 Task: Add an event with the title Third Presentation Rehearsal and Feedback, date ''2024/05/27'', time 15:00and add a description: The event will kick off with a warm introduction, allowing participants to briefly share their backgrounds, interests, and aspirations. Following that, mentors and mentees will be seated together at designated tables, fostering a relaxed atmosphere conducive to open dialogue.Mark the tasks as Completed , logged in from the account softage.5@softage.netand send the event invitation to softage.8@softage.net and softage.9@softage.net. Set a reminder for the event Every weekday(Monday to Friday)
Action: Mouse moved to (70, 146)
Screenshot: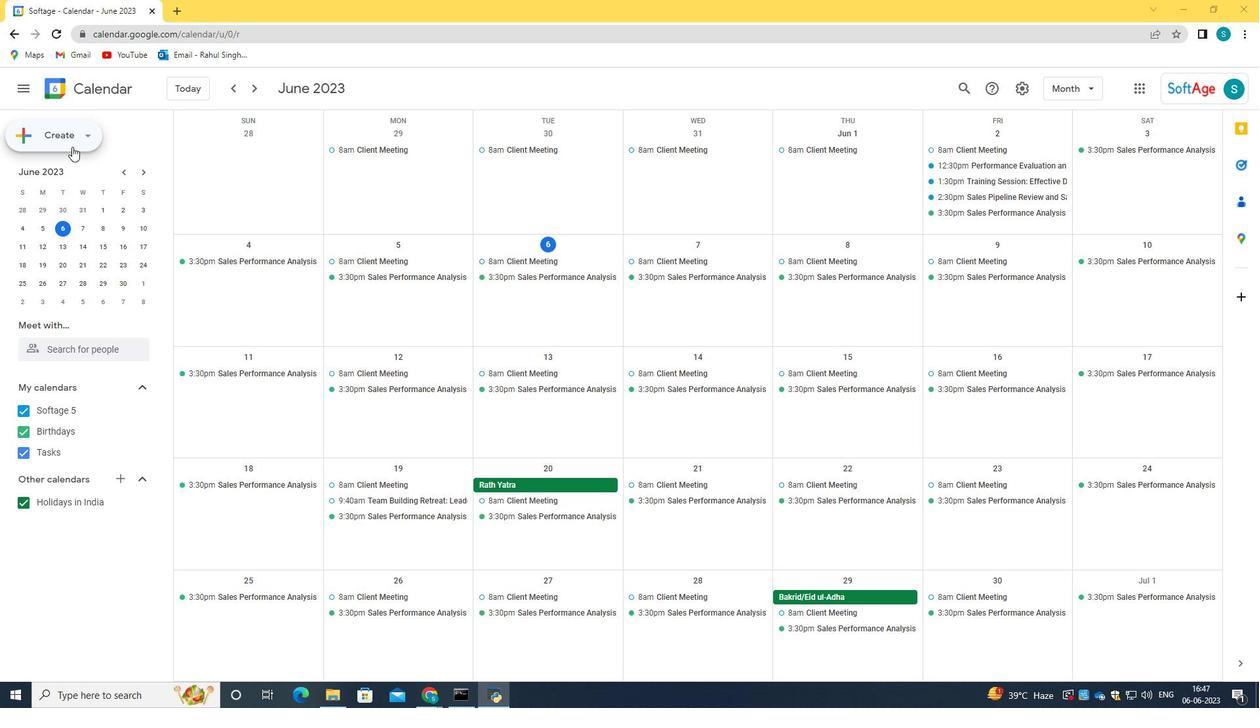 
Action: Mouse pressed left at (70, 146)
Screenshot: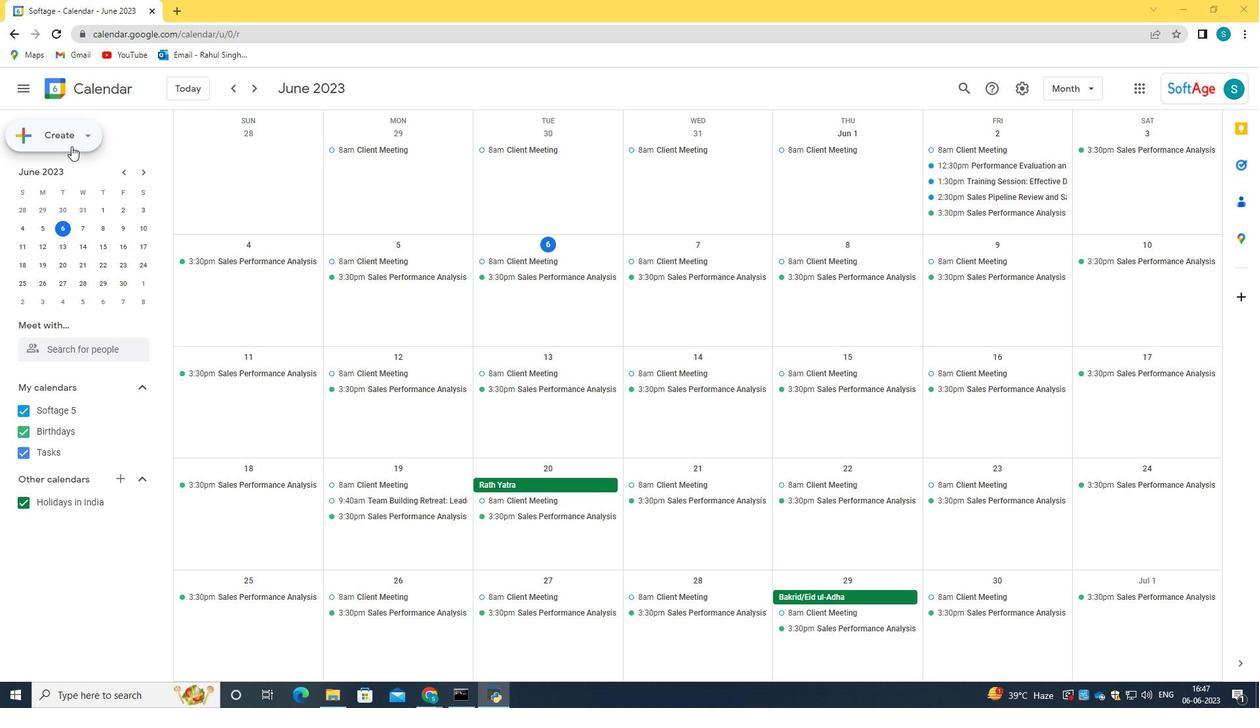 
Action: Mouse moved to (89, 173)
Screenshot: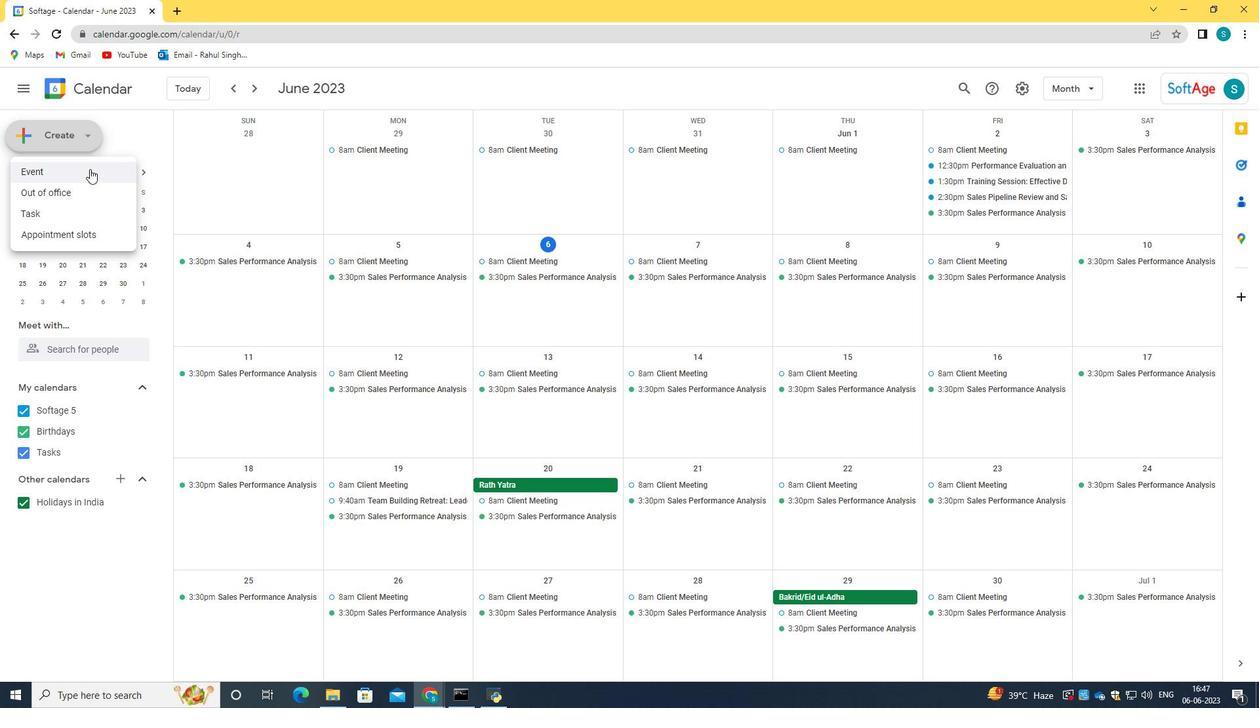 
Action: Mouse pressed left at (89, 173)
Screenshot: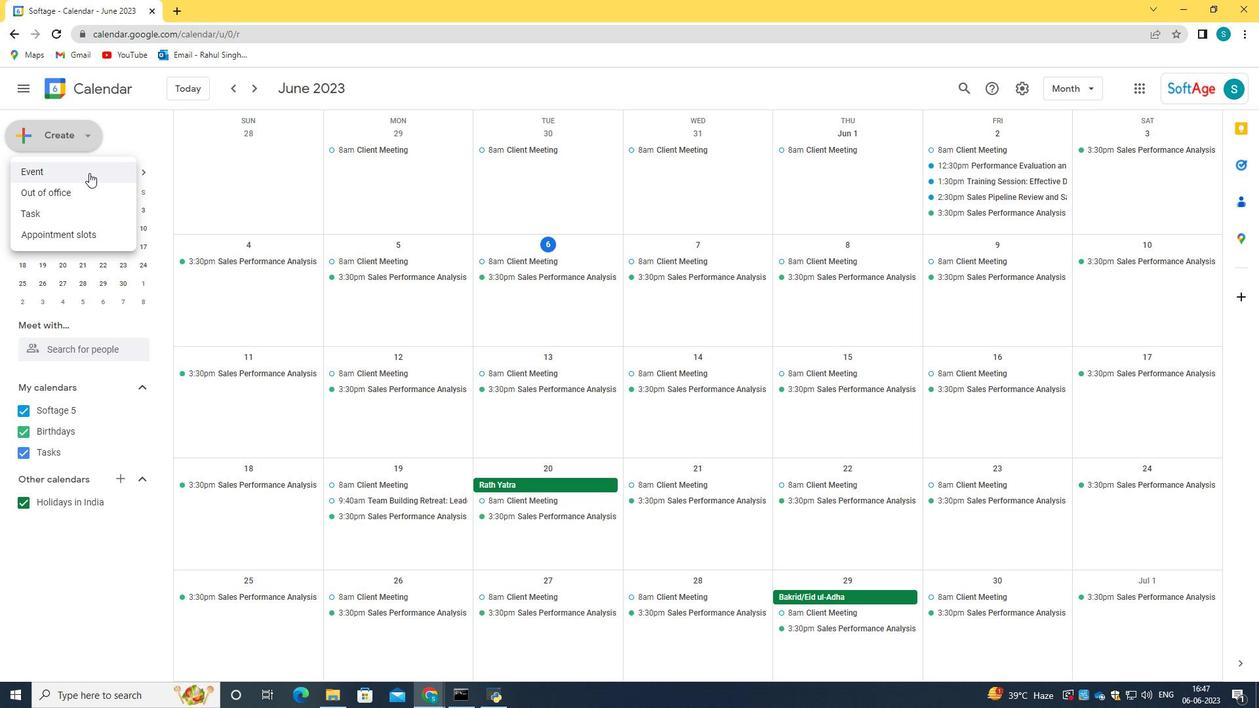 
Action: Mouse moved to (368, 529)
Screenshot: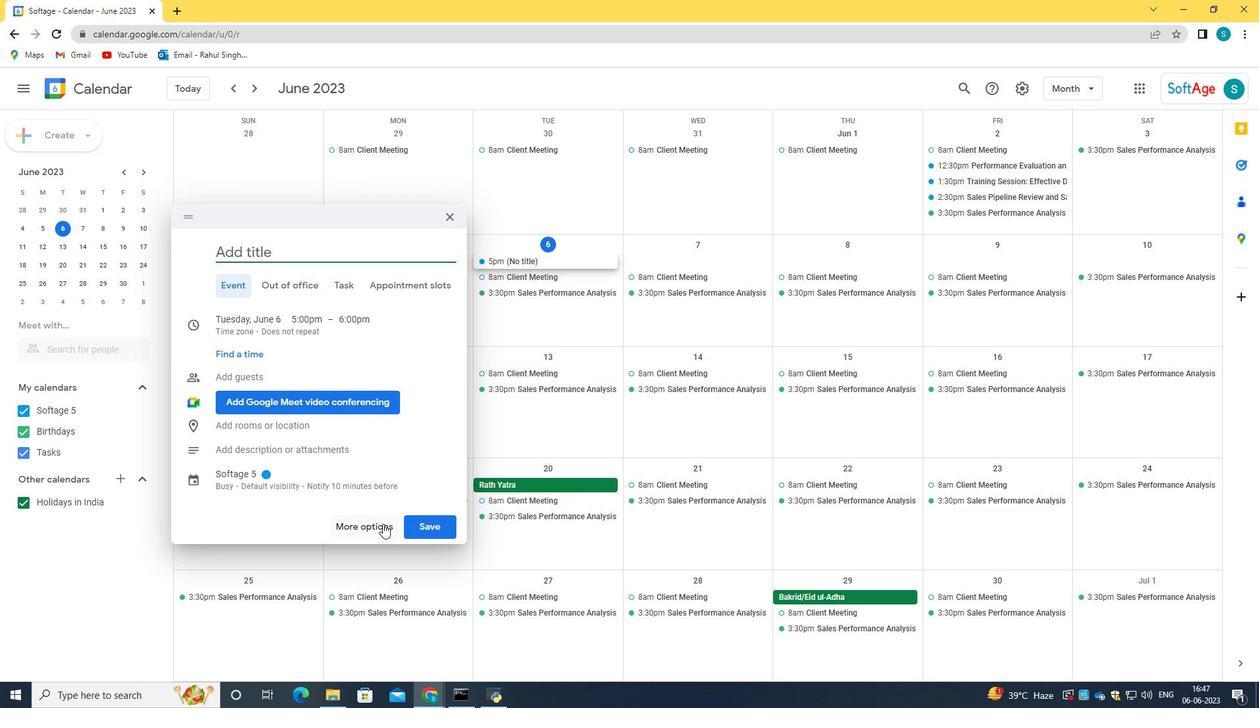 
Action: Mouse pressed left at (368, 529)
Screenshot: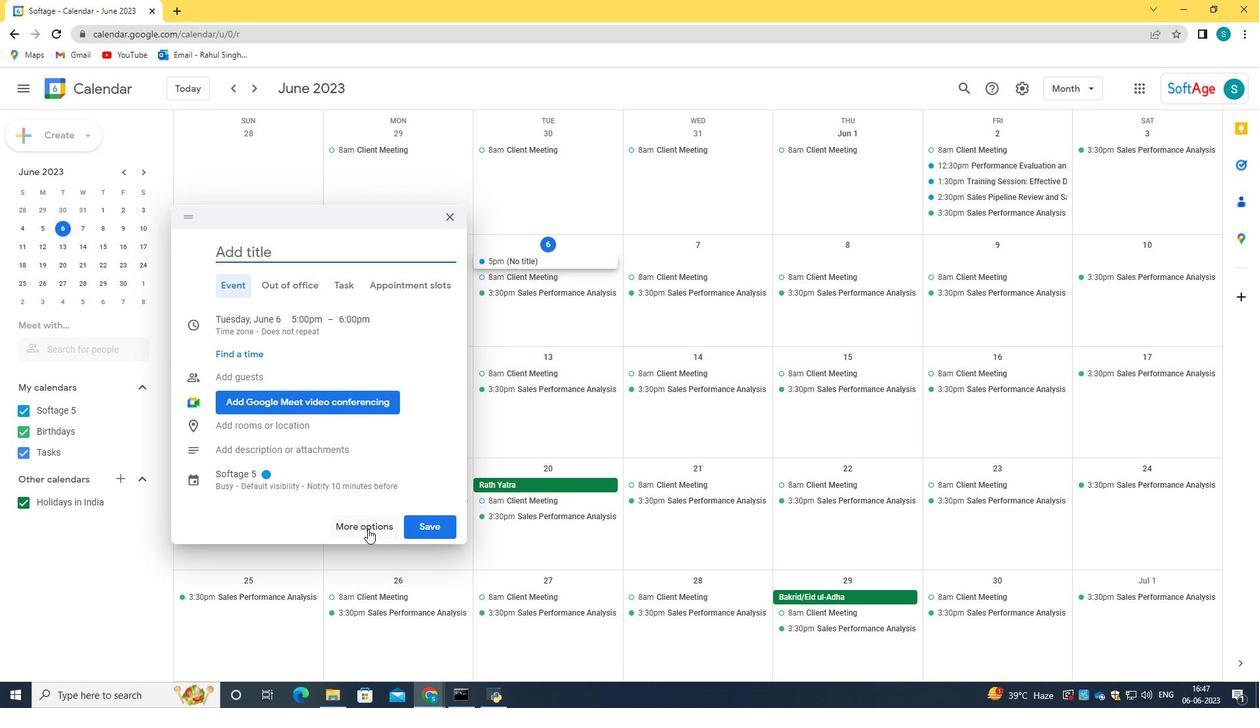 
Action: Mouse moved to (185, 103)
Screenshot: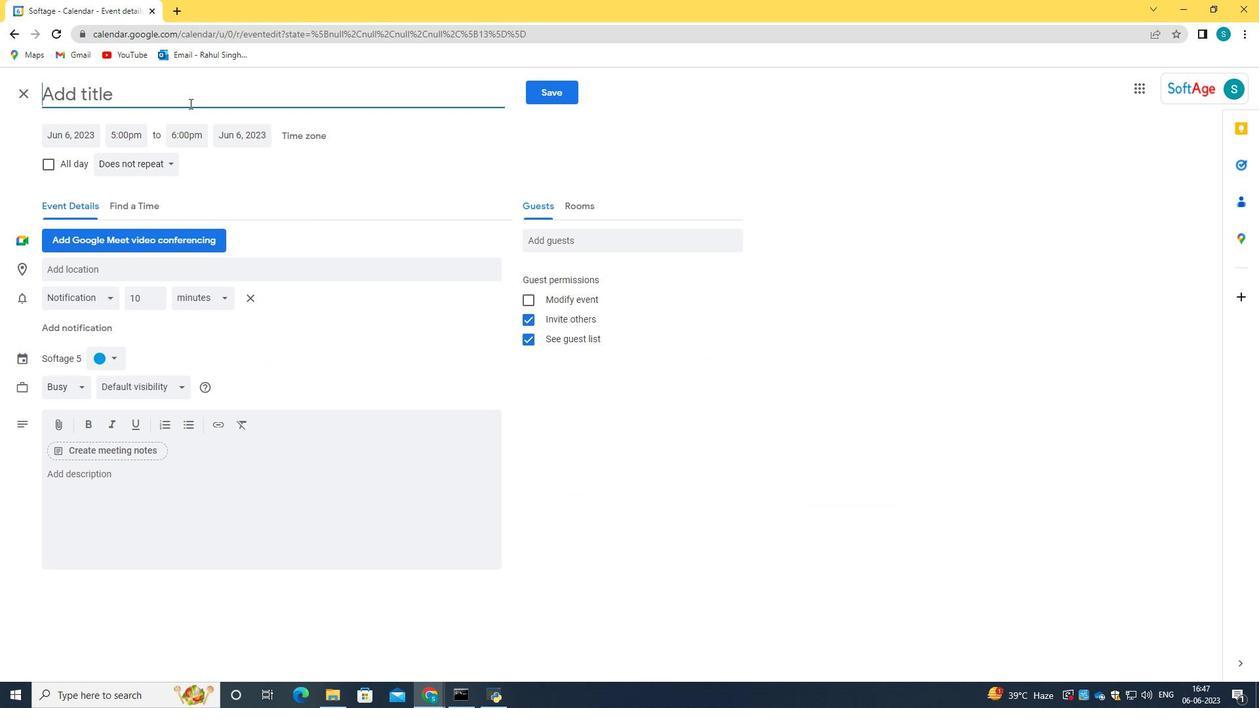 
Action: Mouse pressed left at (185, 103)
Screenshot: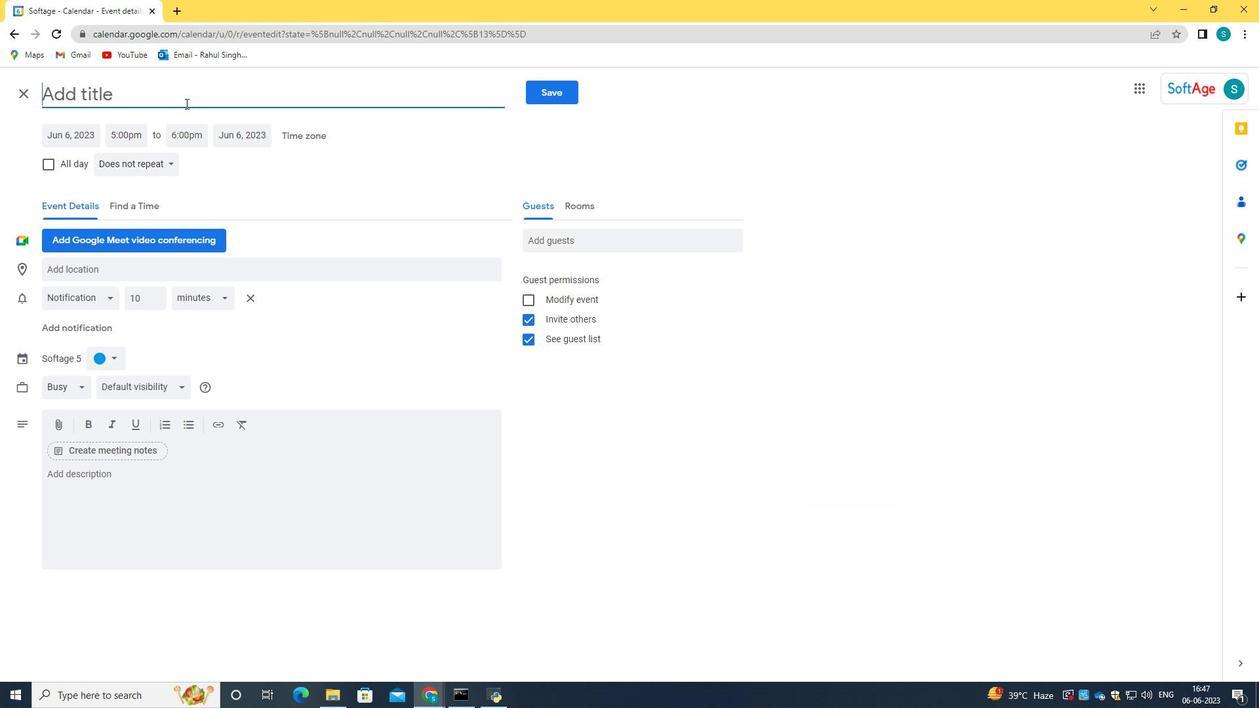 
Action: Key pressed <Key.caps_lock>T<Key.caps_lock>hier<Key.backspace><Key.backspace>rd<Key.space><Key.caps_lock>P<Key.caps_lock>resentation<Key.space><Key.caps_lock>R<Key.caps_lock>ehearsal<Key.space>and<Key.space>feedback
Screenshot: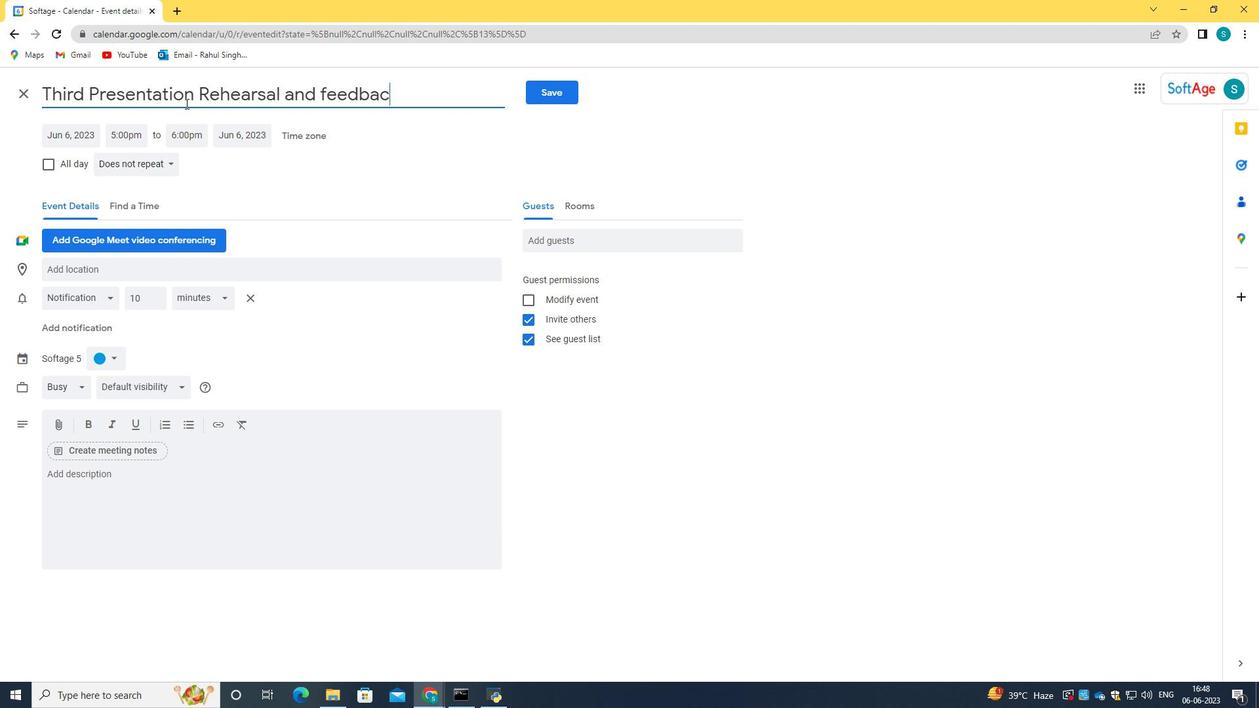 
Action: Mouse moved to (67, 137)
Screenshot: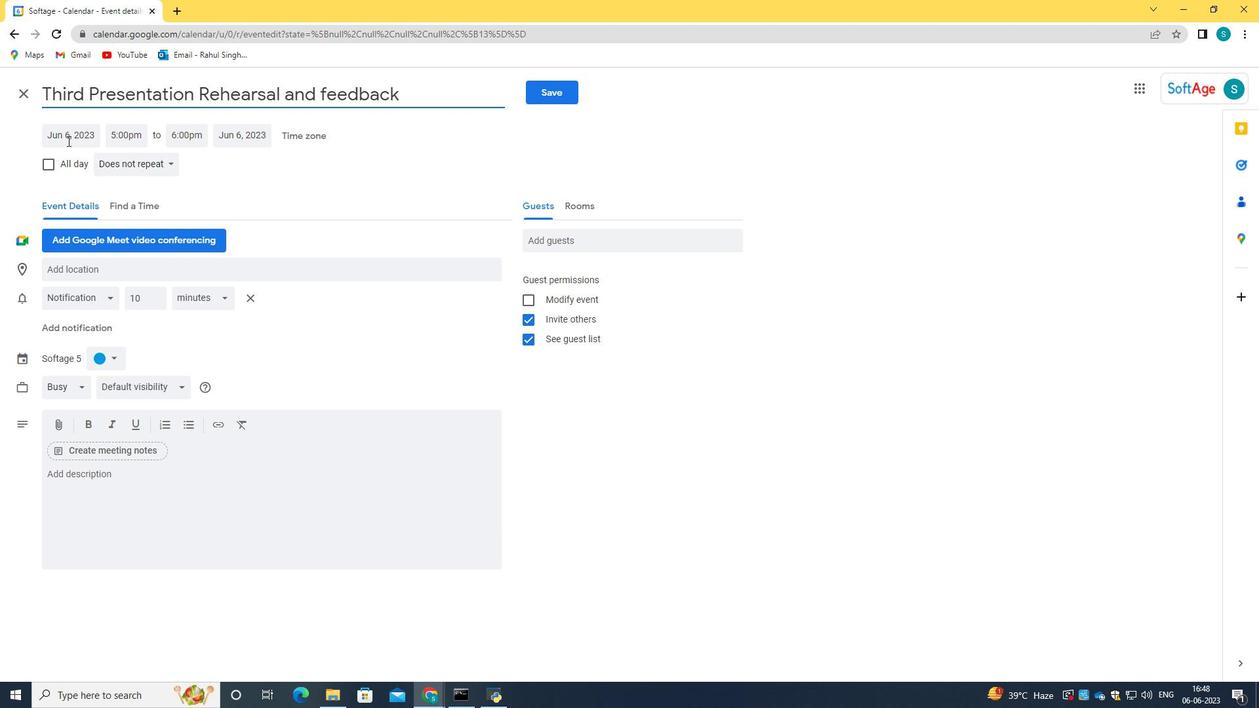
Action: Mouse pressed left at (67, 137)
Screenshot: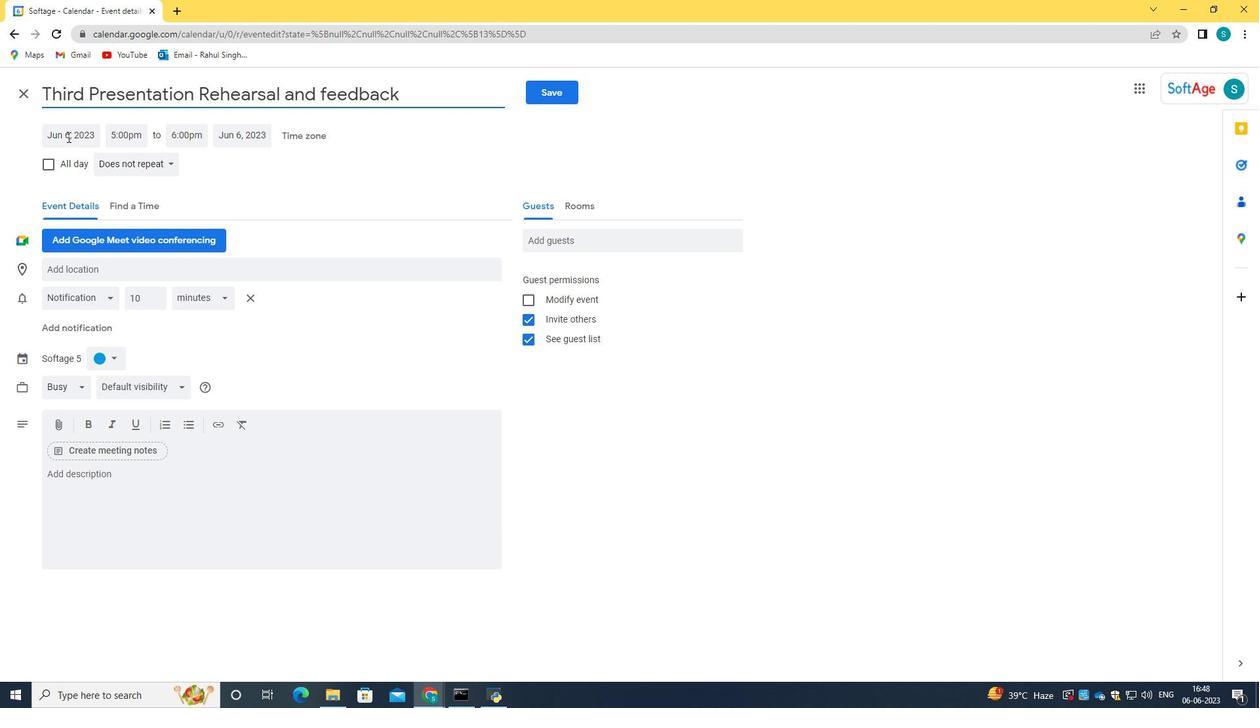 
Action: Key pressed 2024/05/27<Key.tab>15<Key.shift_r>:00<Key.space>a<Key.backspace><Key.backspace><Key.enter>
Screenshot: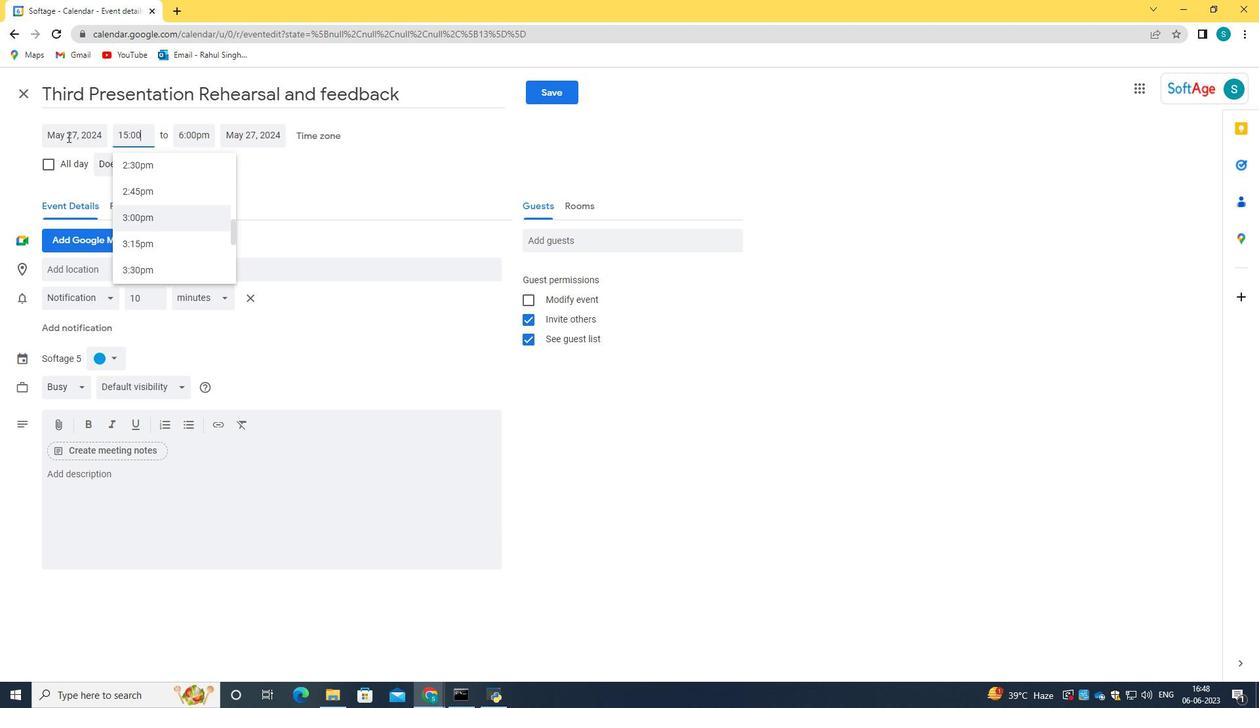 
Action: Mouse moved to (143, 537)
Screenshot: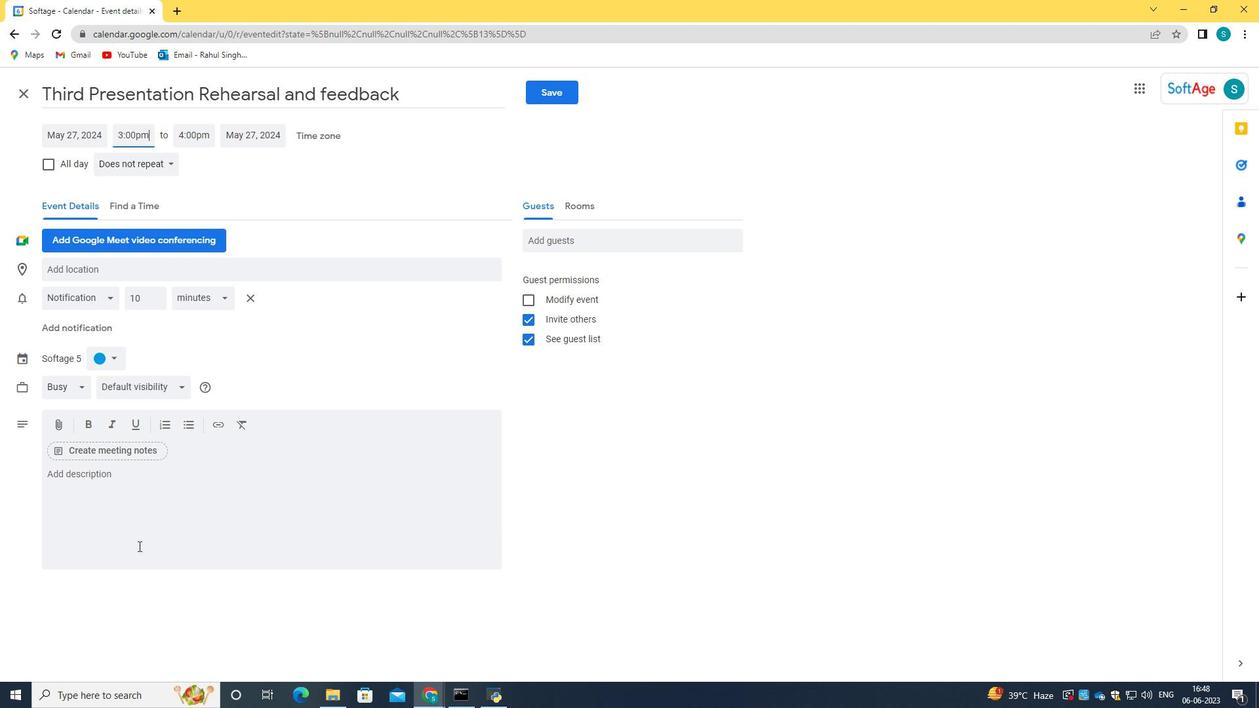 
Action: Mouse pressed left at (143, 537)
Screenshot: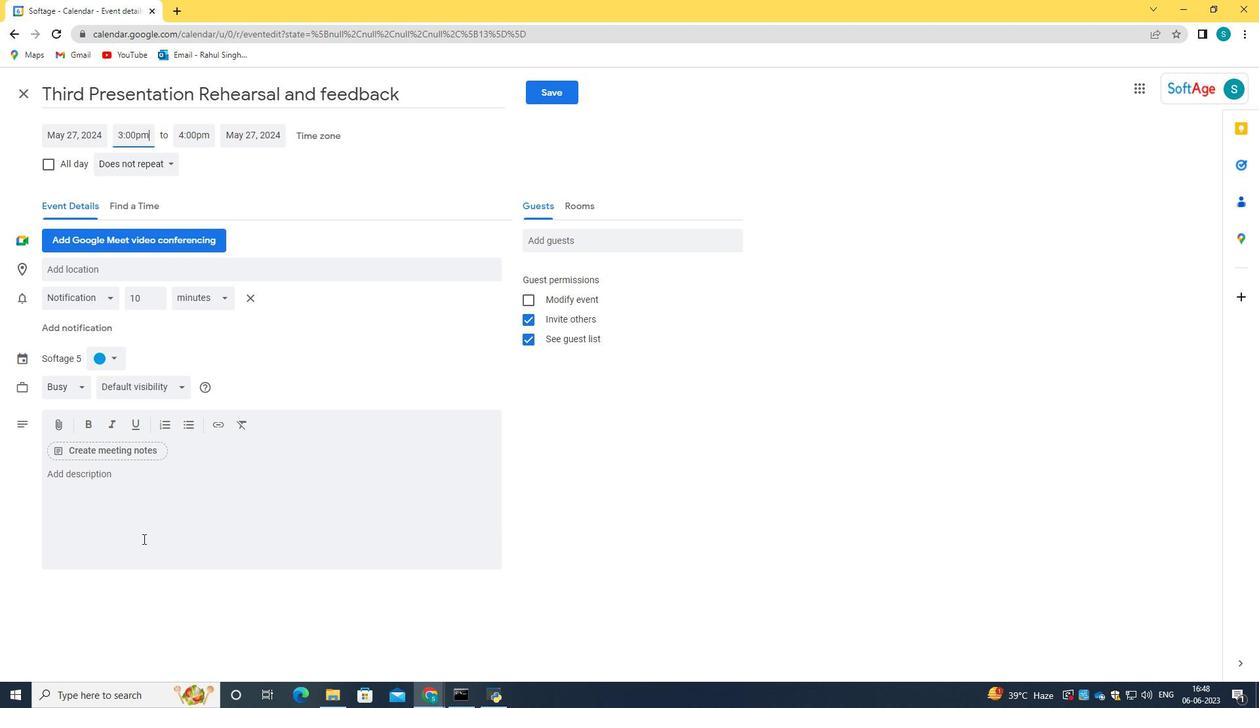 
Action: Key pressed <Key.caps_lock>T<Key.caps_lock>he<Key.space>event<Key.space>will<Key.space>kick<Key.space>off<Key.space>witha<Key.space>wam<Key.backspace>rm<Key.space>introducto<Key.backspace>ion,<Key.space>allowing<Key.space>participants<Key.space>to<Key.space>breiel<Key.backspace>f<Key.backspace><Key.backspace><Key.backspace><Key.backspace>iefly<Key.space>share<Key.space>their<Key.space>introduction,<Key.space>allowing<Key.space>participants<Key.space>to<Key.space>briefley<Key.space><Key.backspace><Key.backspace><Key.backspace><Key.backspace>ly<Key.space>share<Key.space>their<Key.space>backgrounds,<Key.space>interests,<Key.space>and<Key.space>aspirations.<Key.space><Key.caps_lock>F<Key.caps_lock>ollowing<Key.space>that<Key.space><Key.backspace>,<Key.space>mentors<Key.space>and<Key.space>mentees<Key.space>will<Key.space>be<Key.space>seated<Key.space>together<Key.space>at<Key.space>designated<Key.space>cab<Key.backspace><Key.backspace><Key.backspace>tables,<Key.space>fostering<Key.space>a<Key.space>relaxed<Key.space>atomso<Key.backspace>ph<Key.backspace><Key.backspace>phere<Key.space><Key.backspace><Key.backspace><Key.backspace><Key.backspace><Key.backspace><Key.backspace><Key.backspace><Key.backspace><Key.backspace>mosphere<Key.space>conducive<Key.space>to<Key.space>open<Key.space>dialogue<Key.space>.
Screenshot: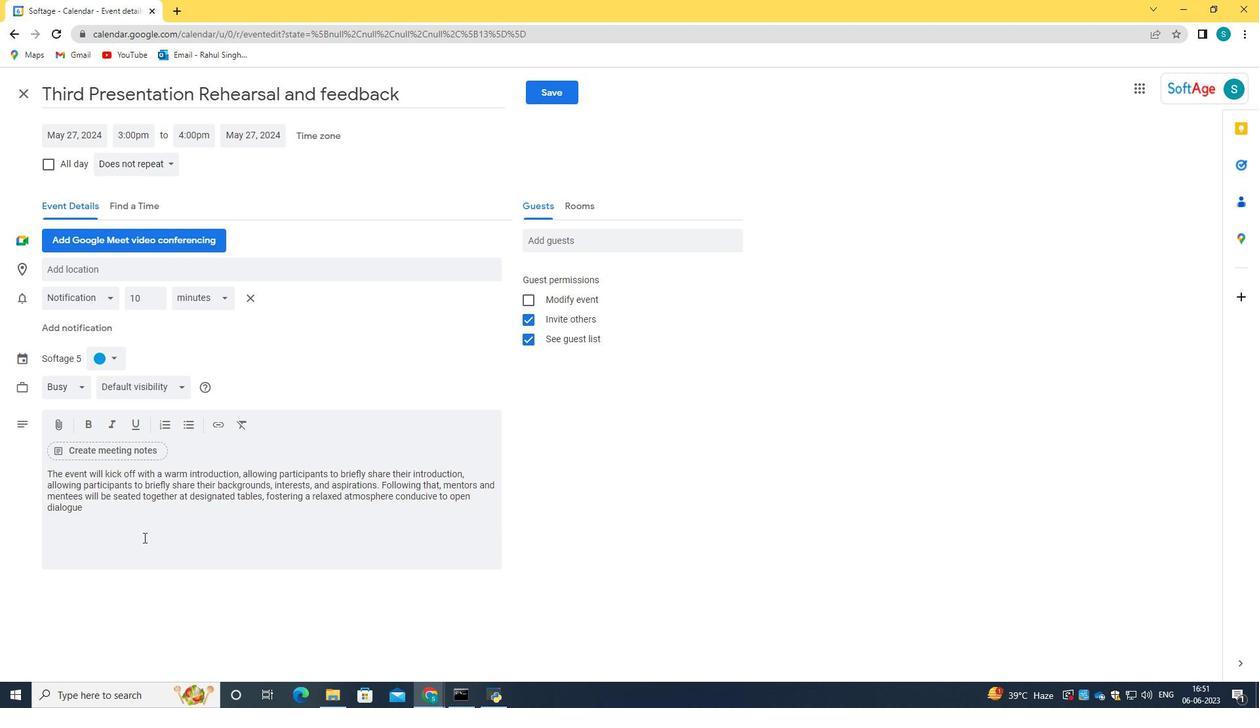 
Action: Mouse moved to (581, 235)
Screenshot: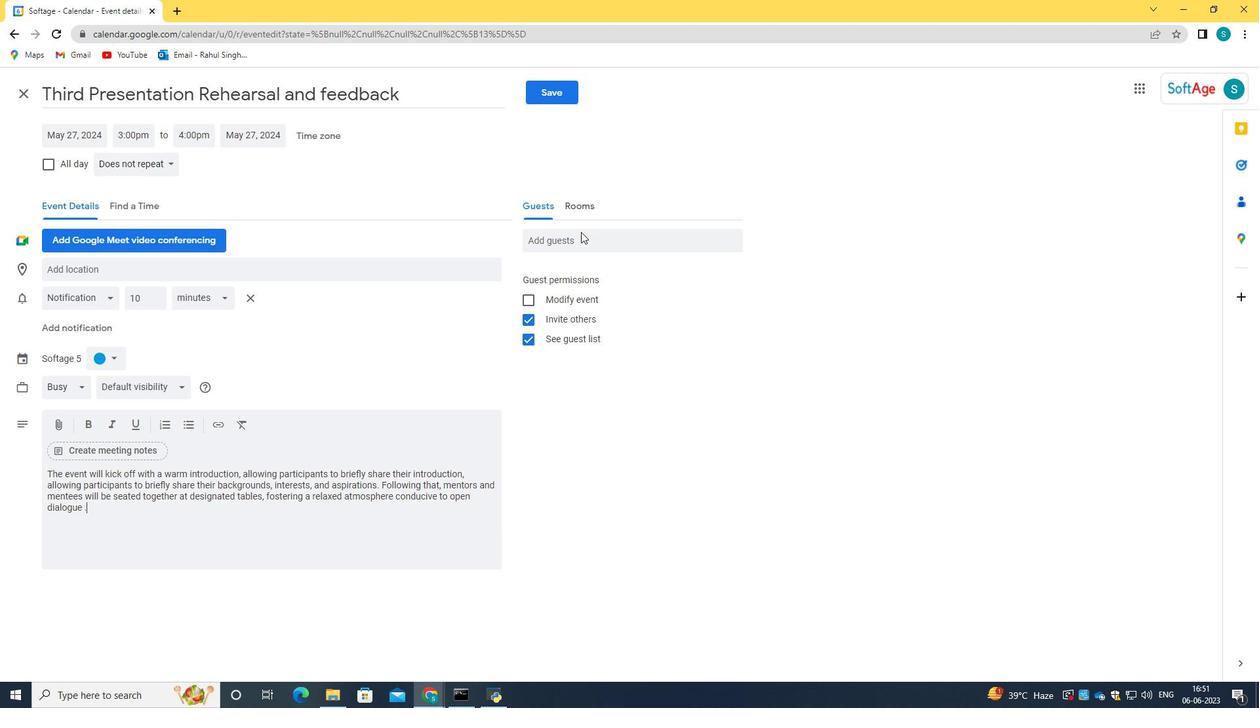 
Action: Mouse pressed left at (581, 235)
Screenshot: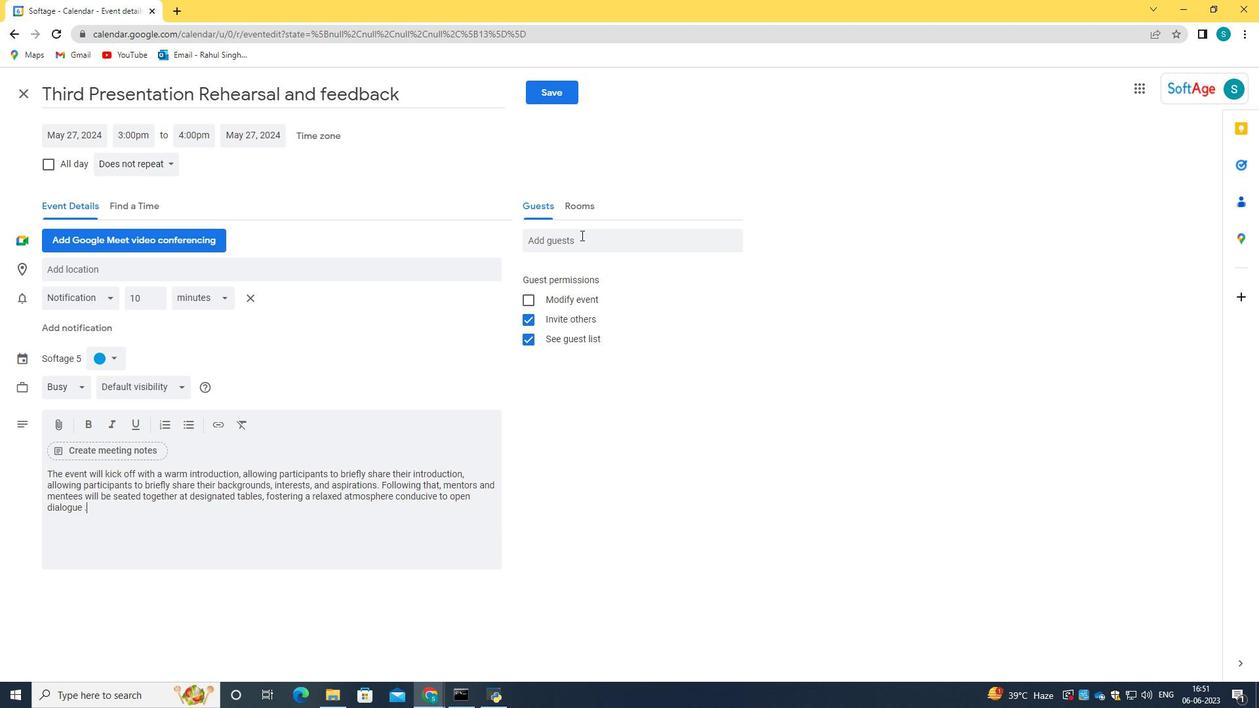 
Action: Key pressed softag.8<Key.shift>@softage.net<Key.tab>softage.9<Key.shift>@softage.net
Screenshot: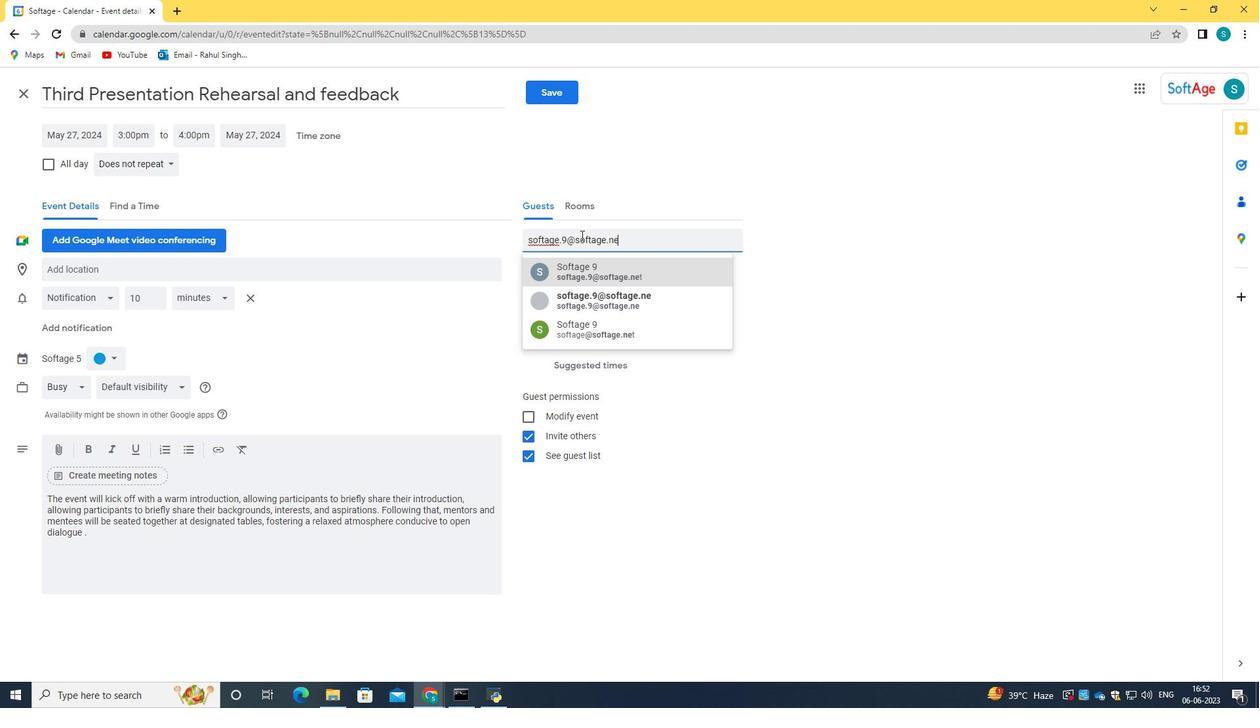 
Action: Mouse moved to (594, 269)
Screenshot: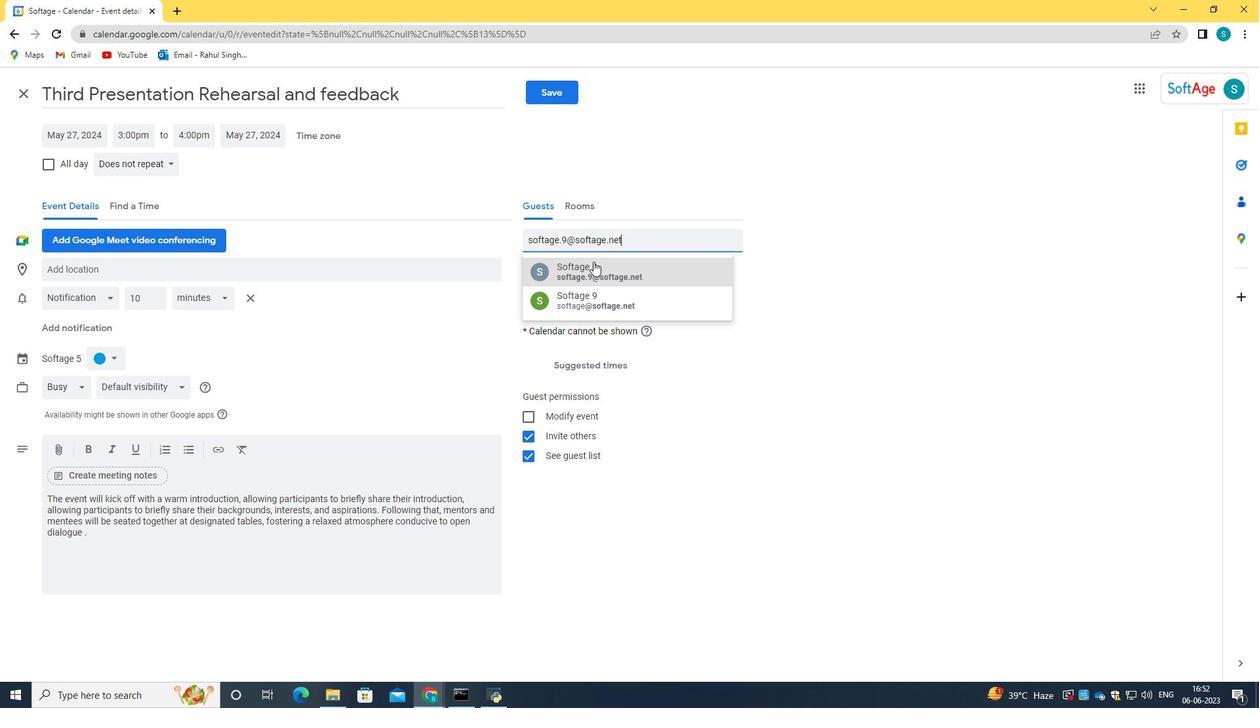 
Action: Mouse pressed left at (594, 269)
Screenshot: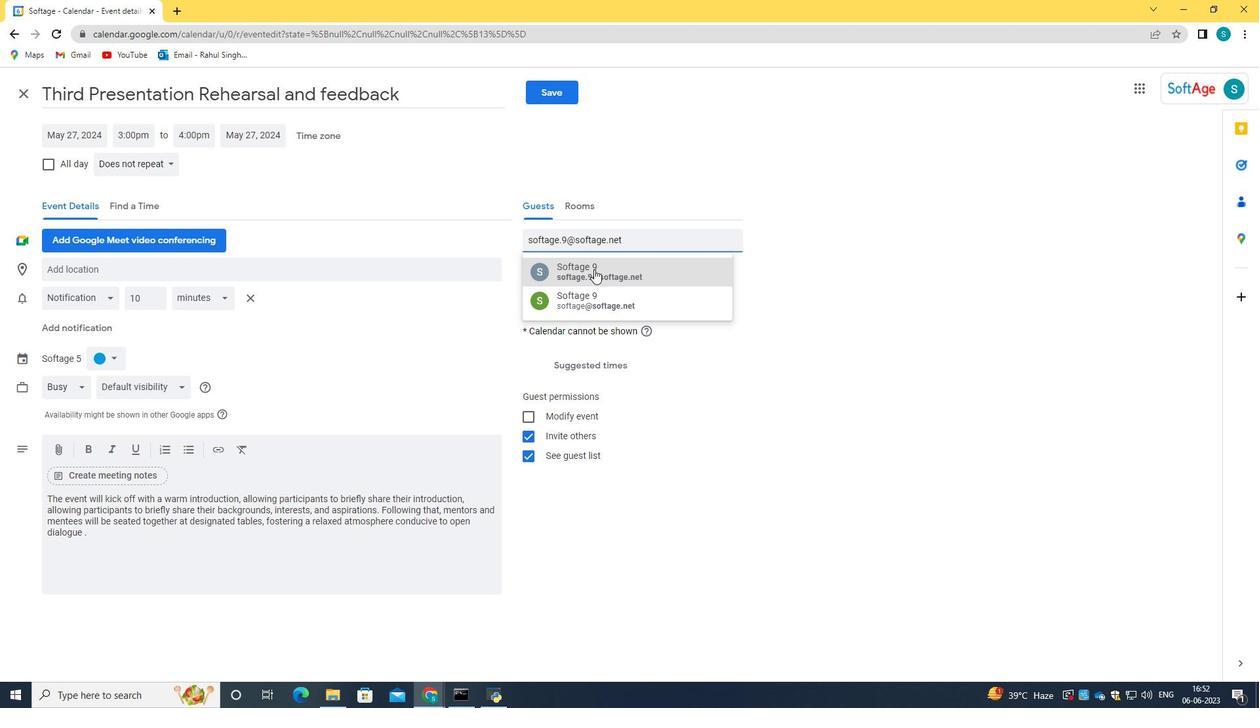 
Action: Mouse moved to (119, 158)
Screenshot: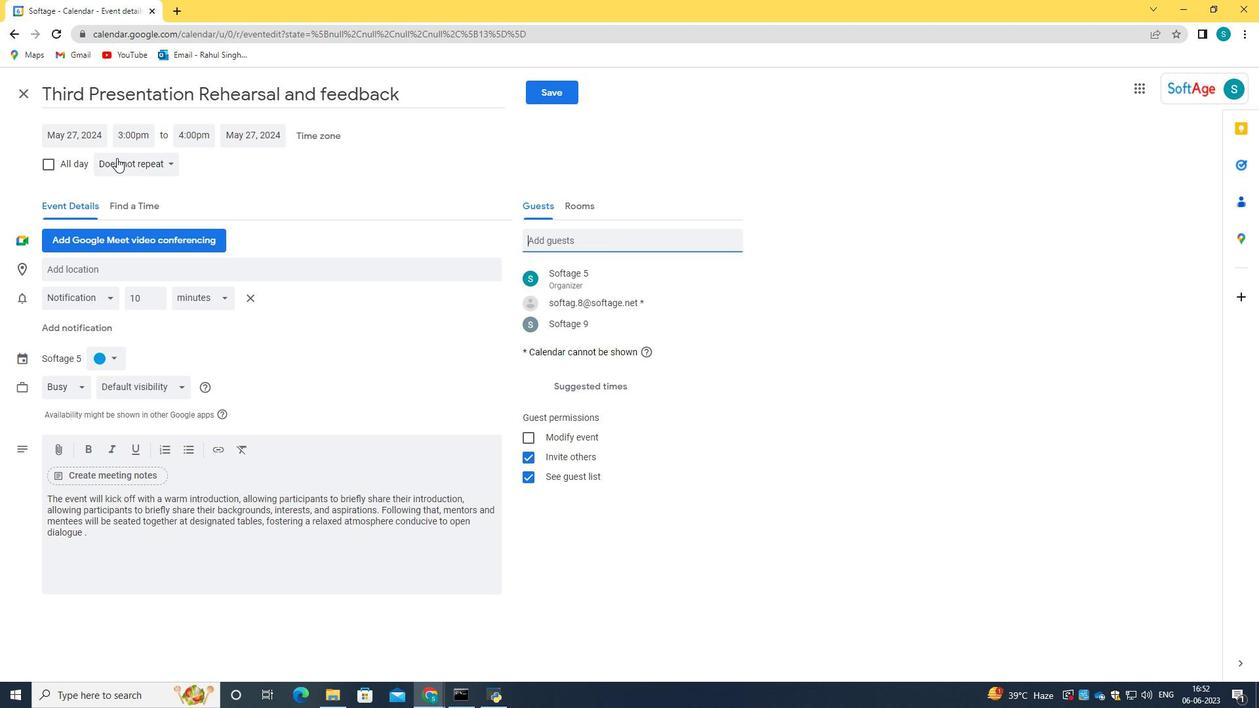 
Action: Mouse pressed left at (119, 158)
Screenshot: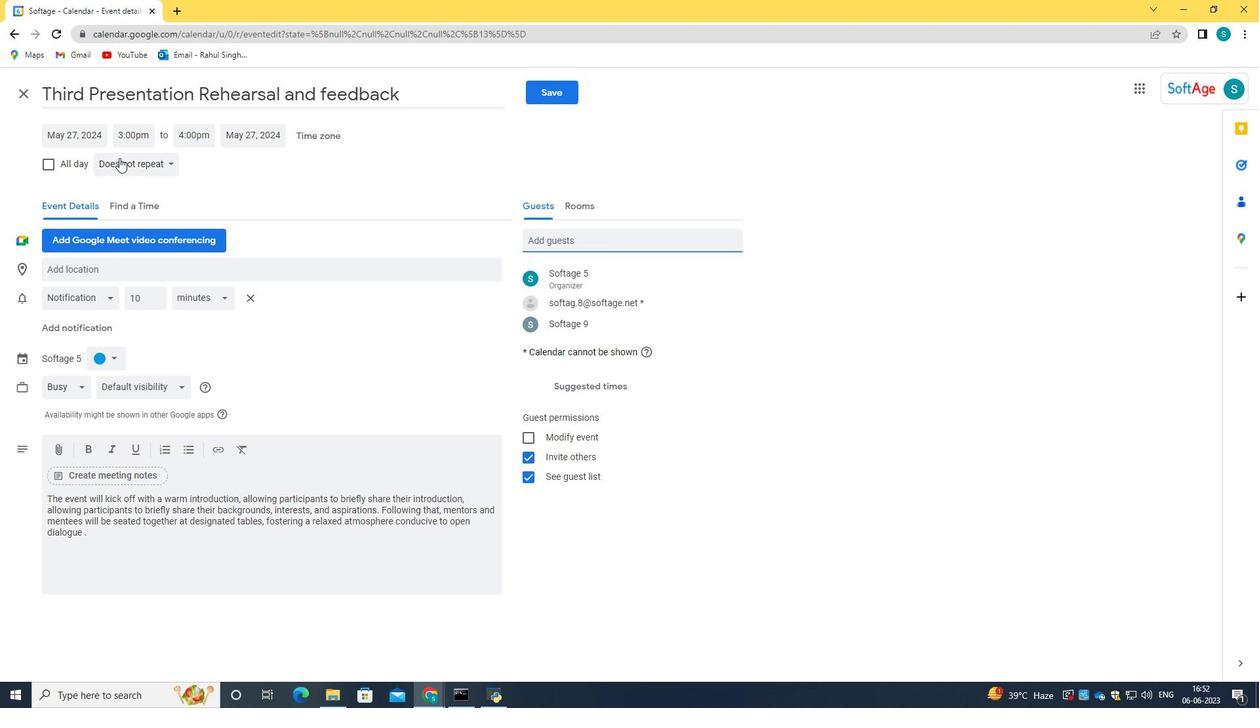 
Action: Mouse moved to (183, 301)
Screenshot: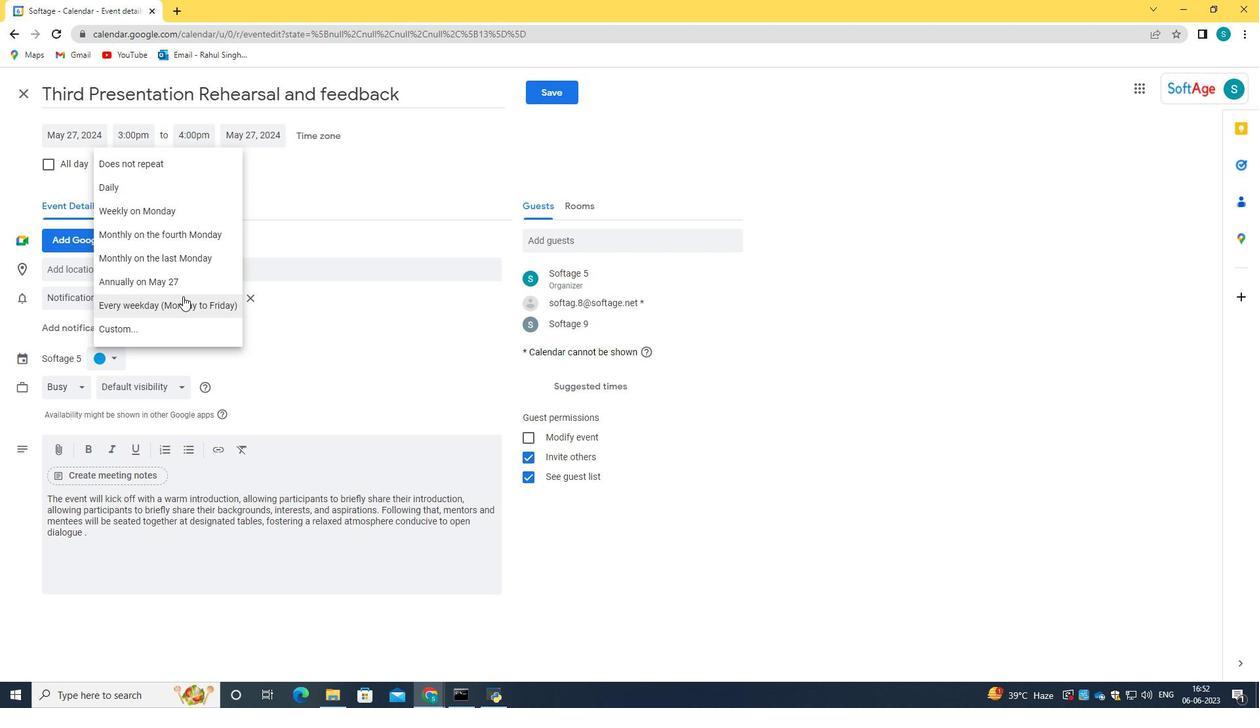 
Action: Mouse pressed left at (183, 301)
Screenshot: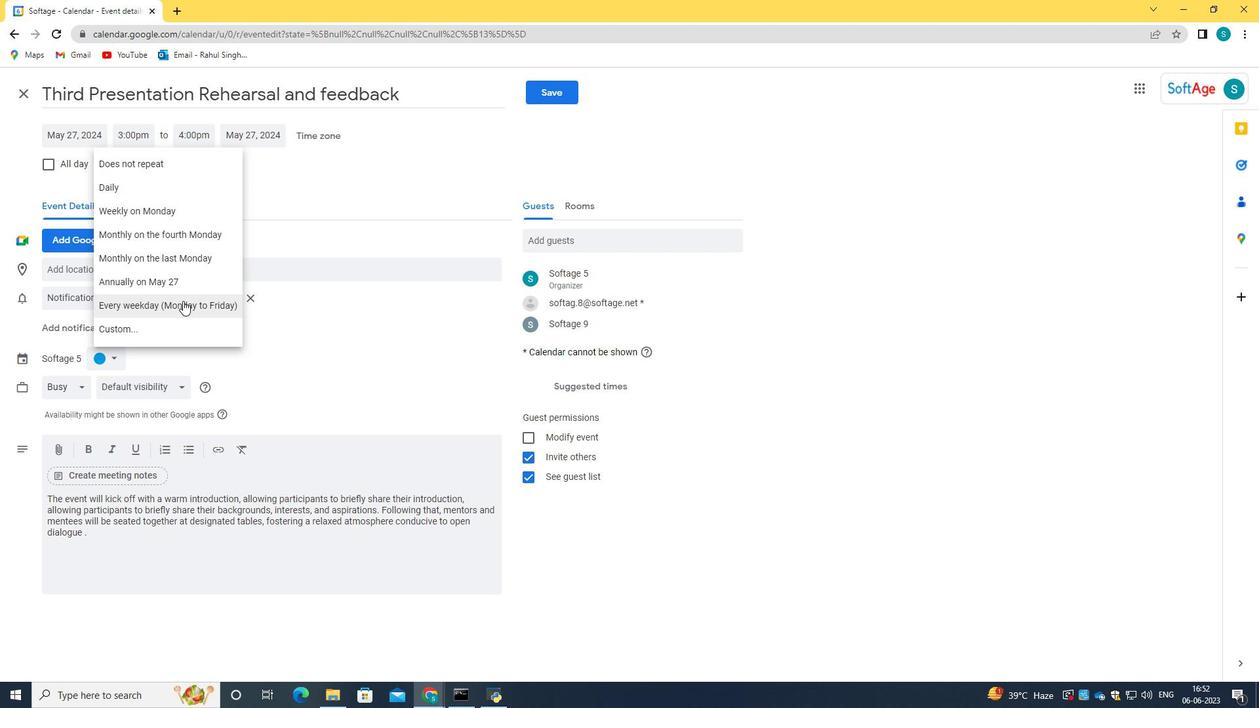 
Action: Mouse moved to (558, 91)
Screenshot: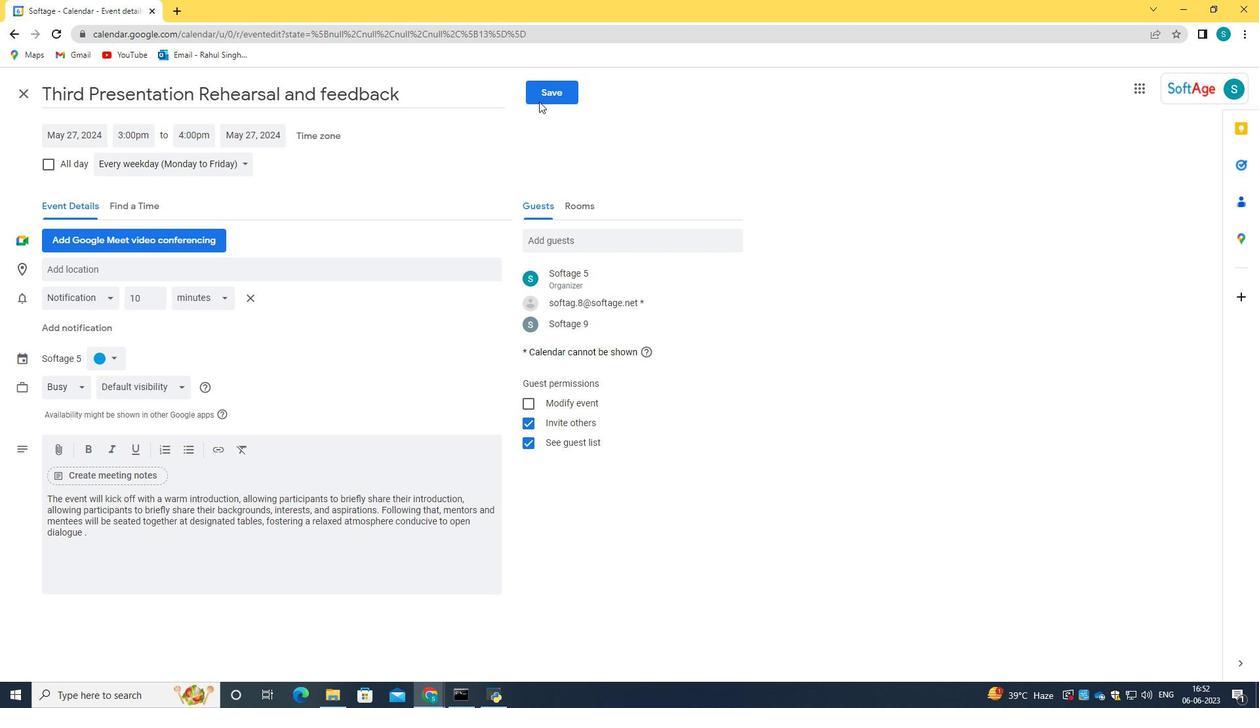 
Action: Mouse pressed left at (558, 91)
Screenshot: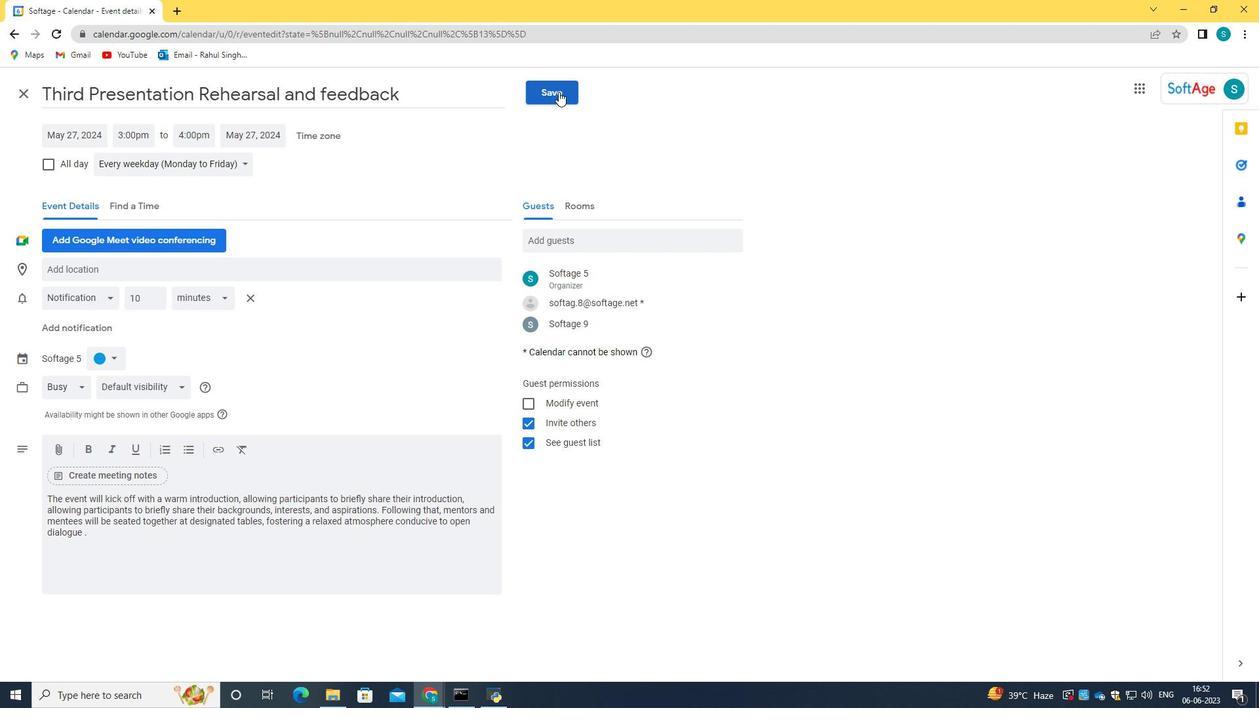 
Action: Mouse moved to (757, 402)
Screenshot: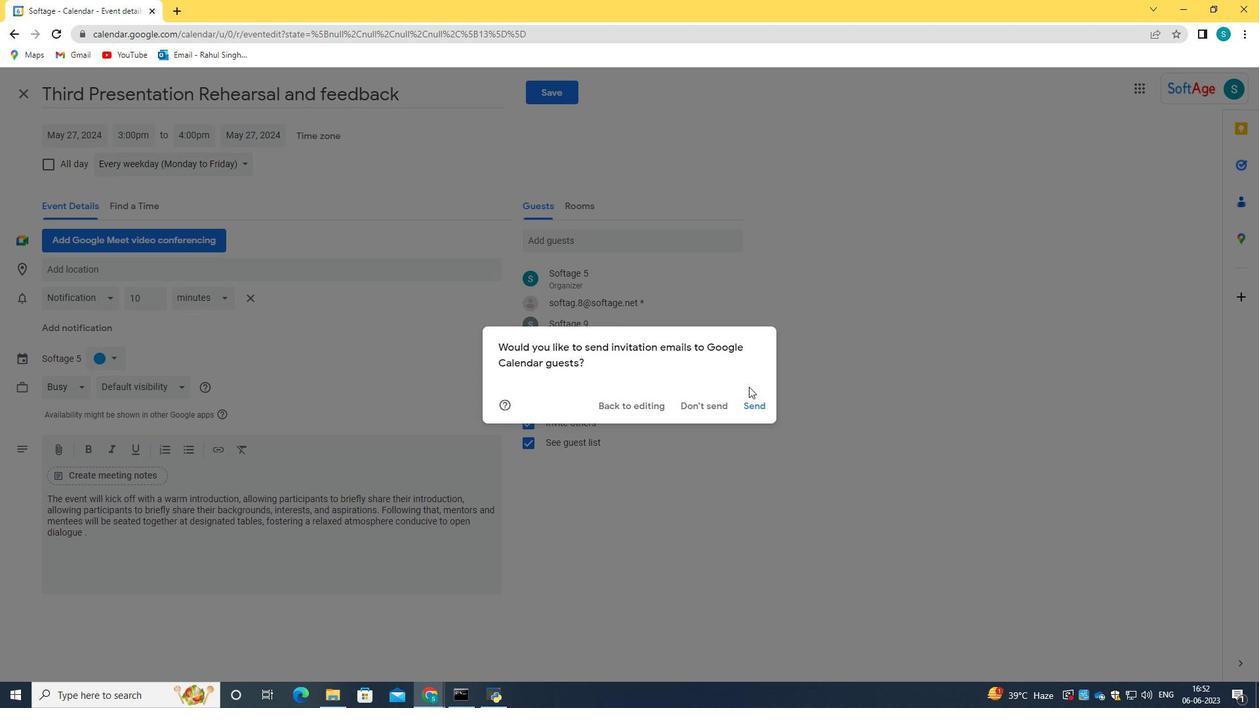 
Action: Mouse pressed left at (757, 402)
Screenshot: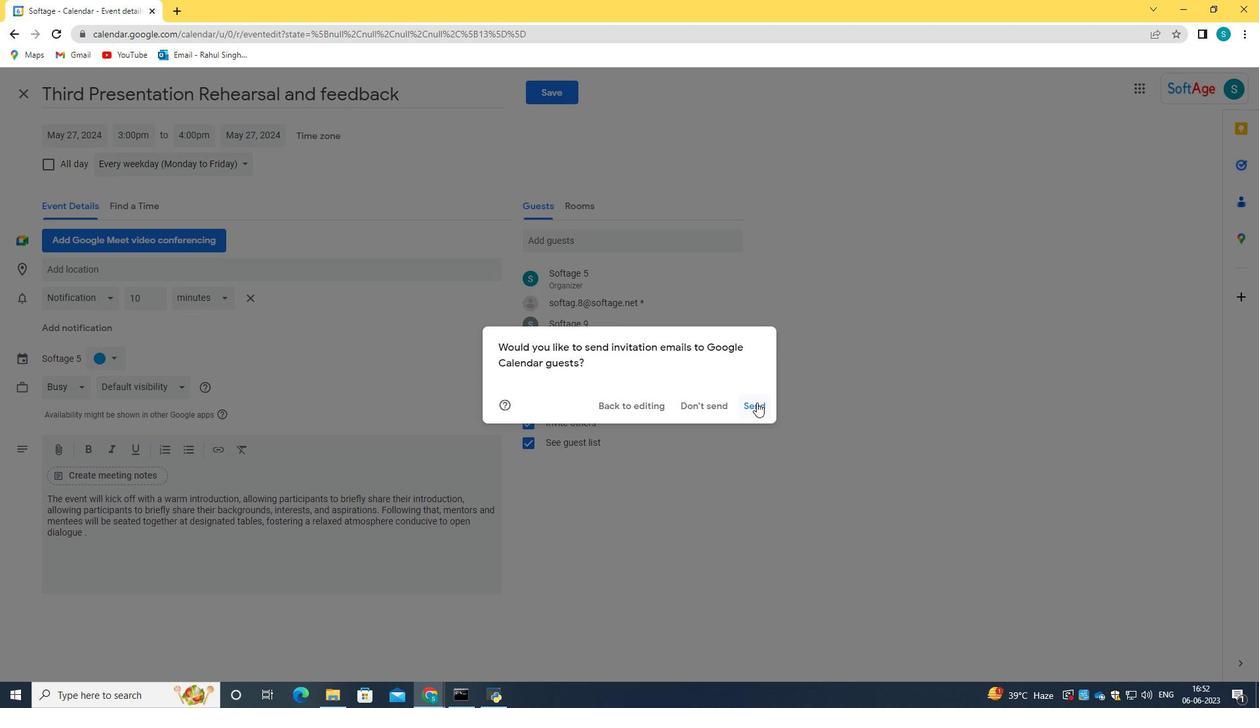 
Action: Mouse moved to (751, 409)
Screenshot: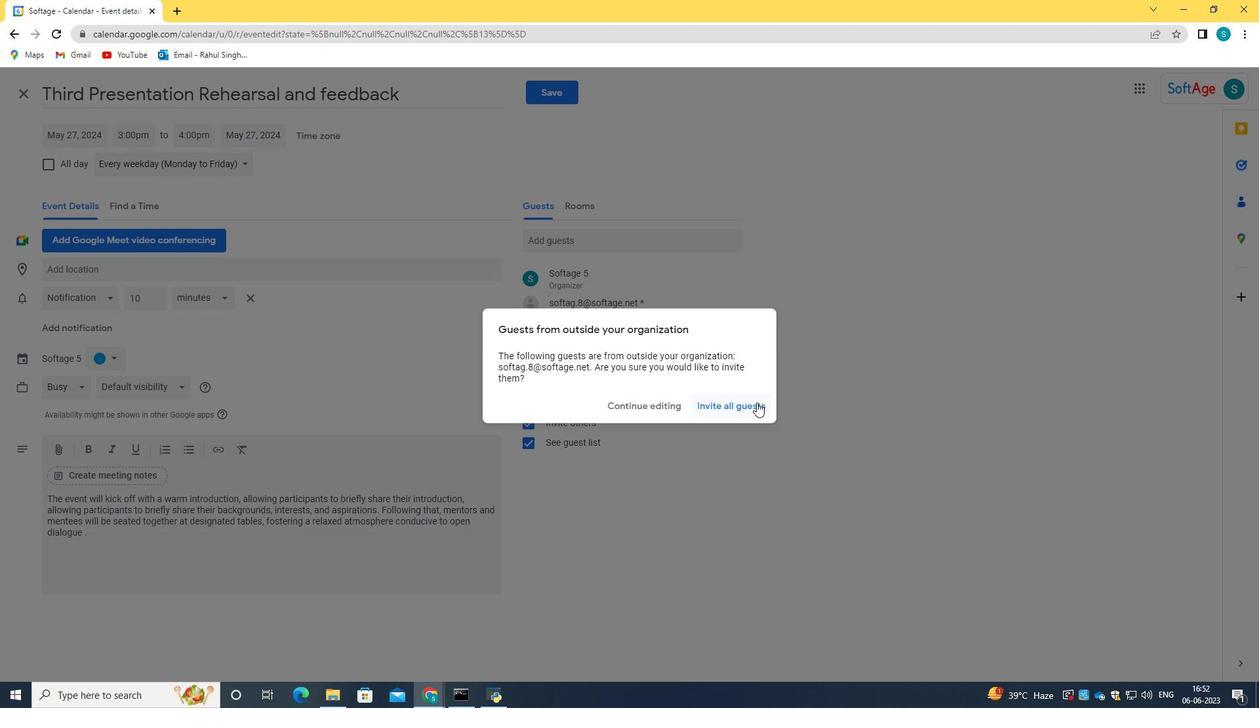 
Action: Mouse pressed left at (751, 409)
Screenshot: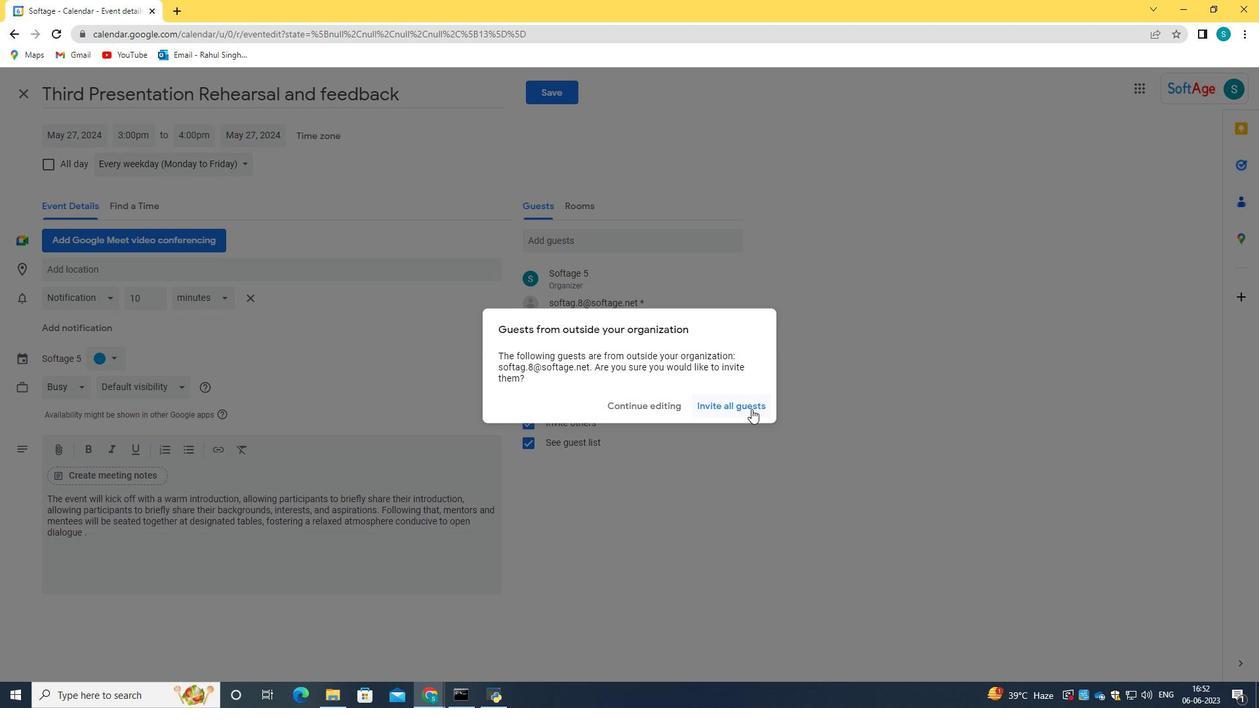 
